 Task: For heading Arial with bold.  font size for heading22,  'Change the font style of data to'Arial Narrow.  and font size to 14,  Change the alignment of both headline & data to Align middle.  In the sheet  CashFlow reviewbook
Action: Mouse moved to (109, 162)
Screenshot: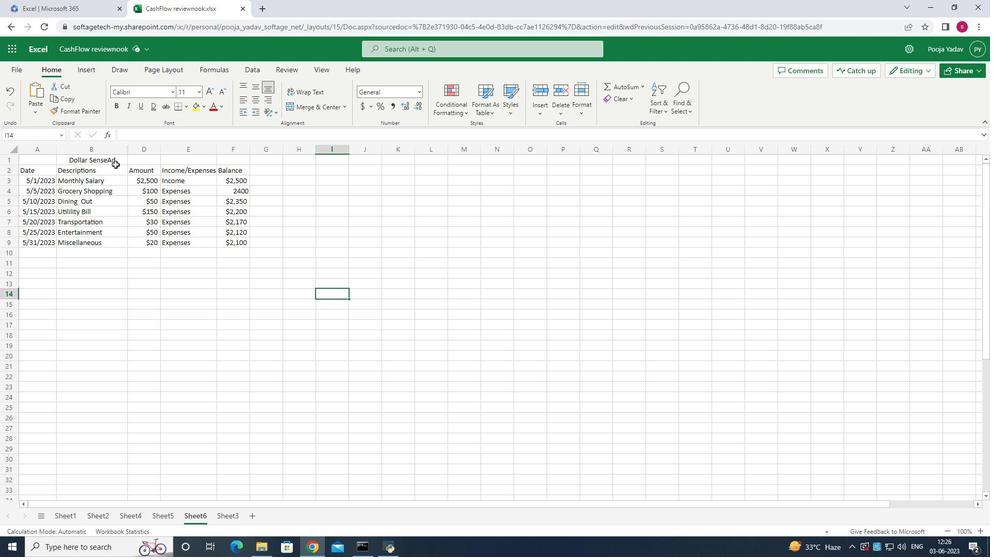 
Action: Mouse pressed left at (109, 162)
Screenshot: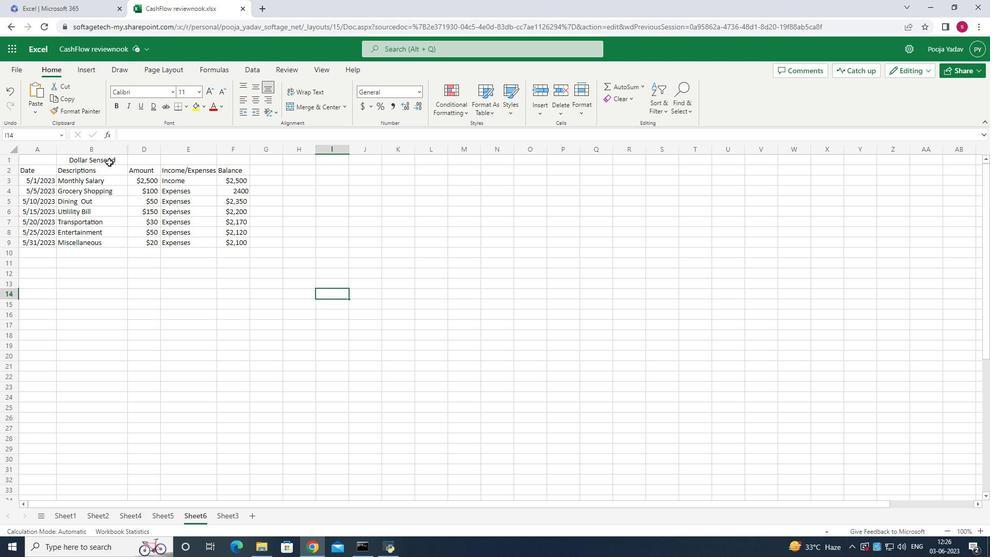 
Action: Mouse moved to (170, 92)
Screenshot: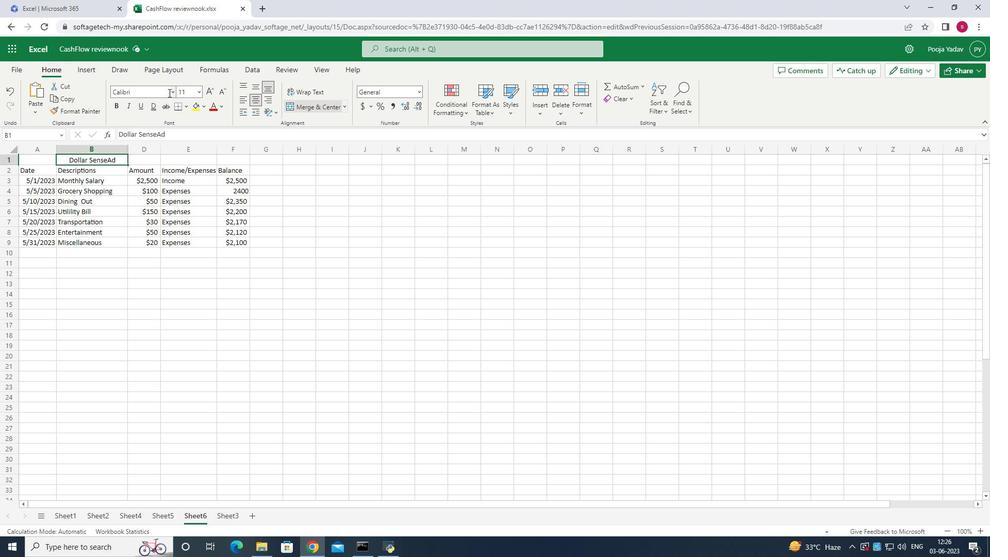 
Action: Mouse pressed left at (170, 92)
Screenshot: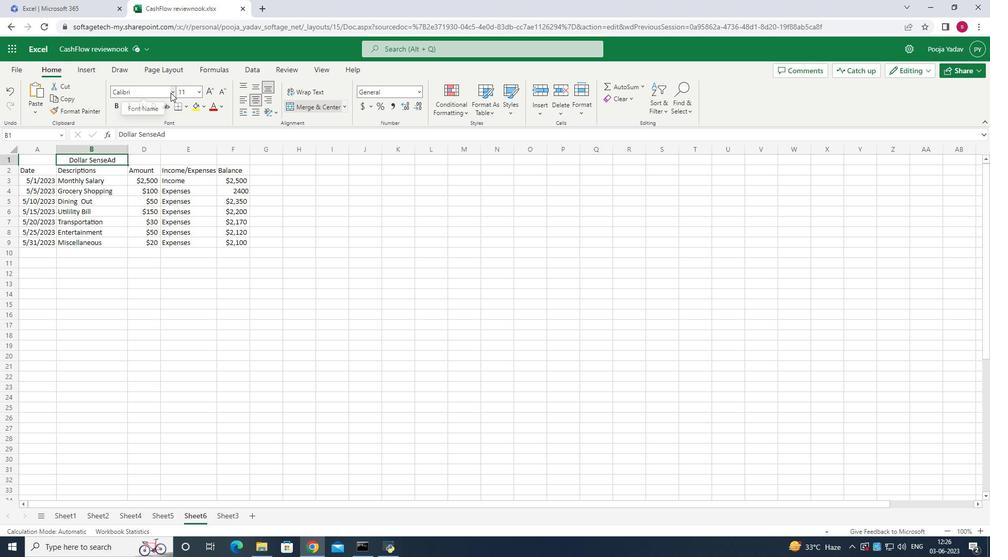 
Action: Mouse moved to (154, 132)
Screenshot: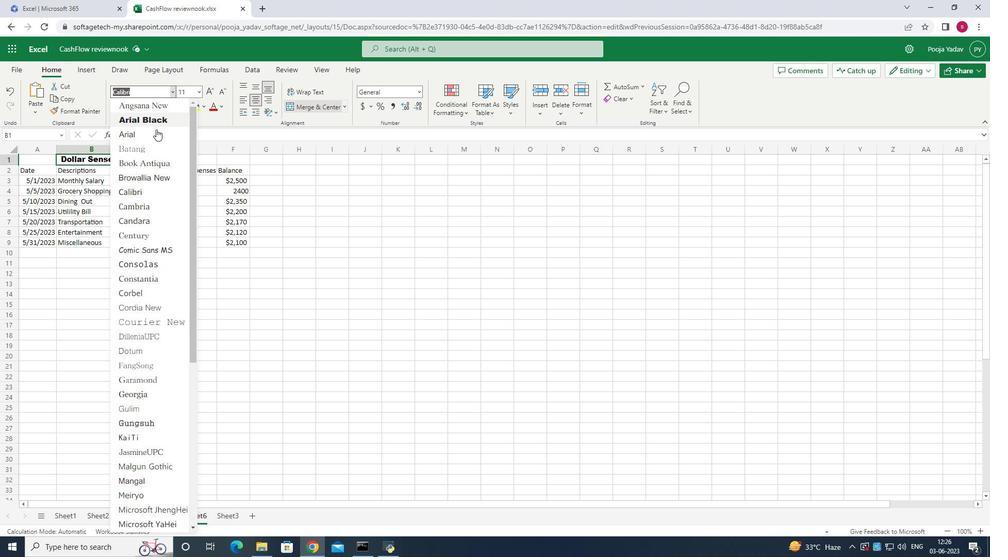 
Action: Mouse pressed left at (154, 132)
Screenshot: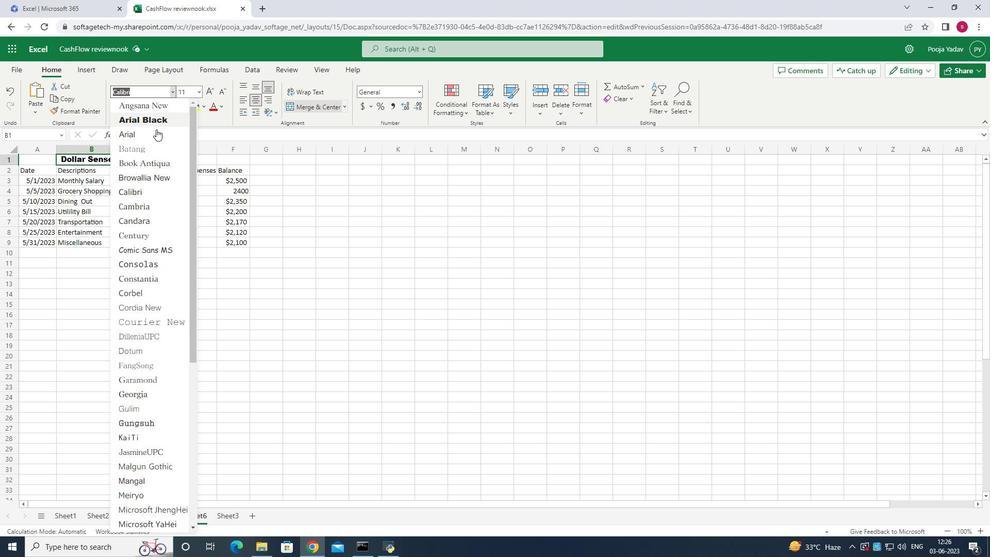 
Action: Mouse moved to (199, 94)
Screenshot: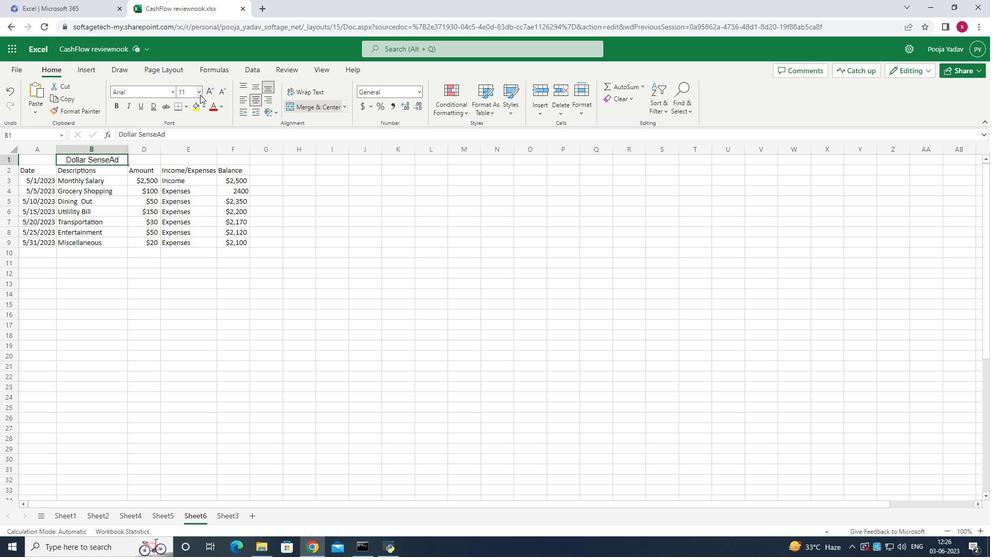 
Action: Mouse pressed left at (199, 94)
Screenshot: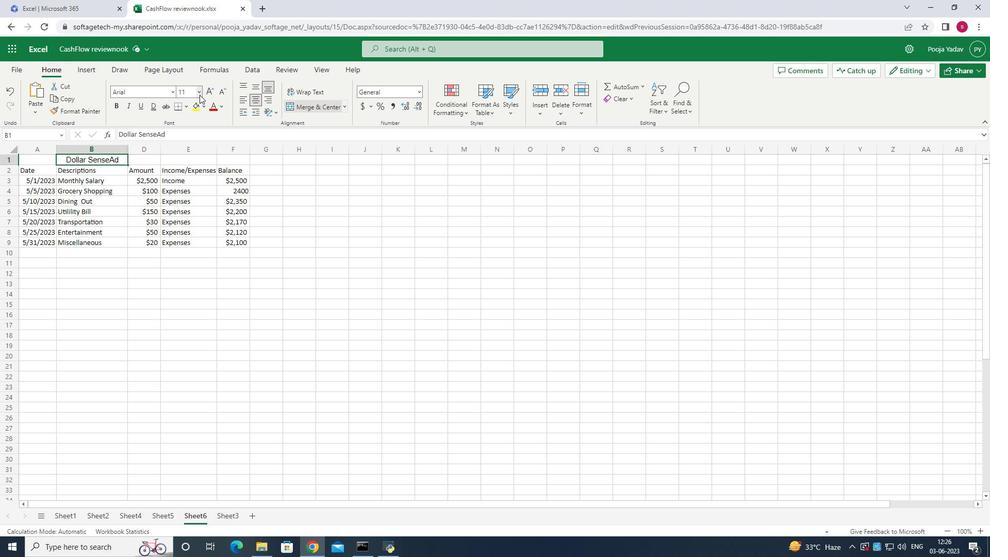 
Action: Mouse moved to (182, 218)
Screenshot: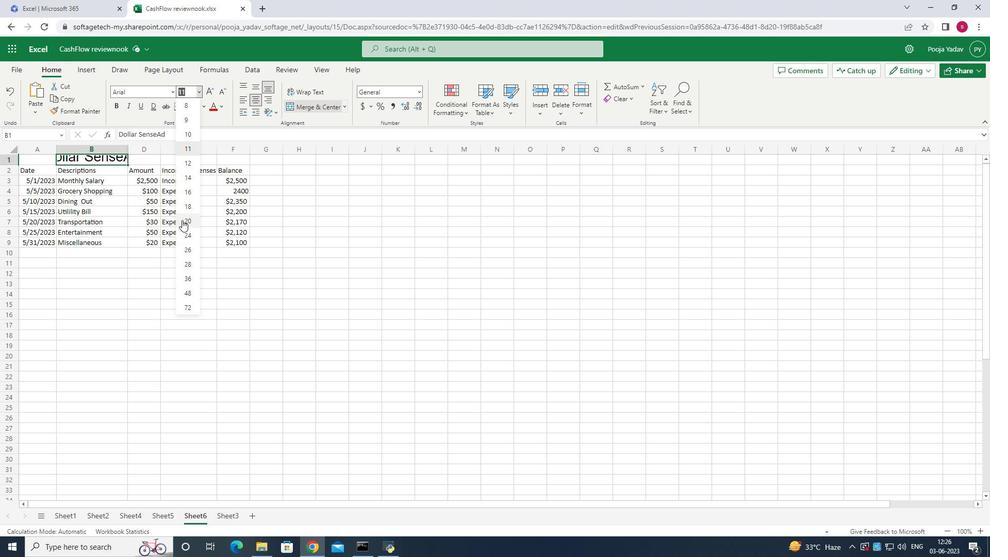 
Action: Mouse pressed left at (182, 218)
Screenshot: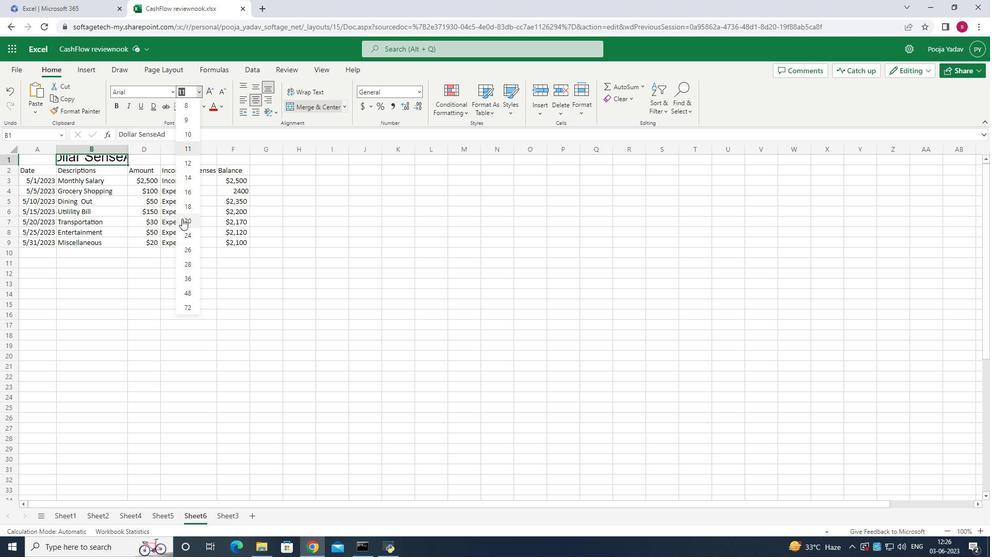 
Action: Mouse moved to (43, 169)
Screenshot: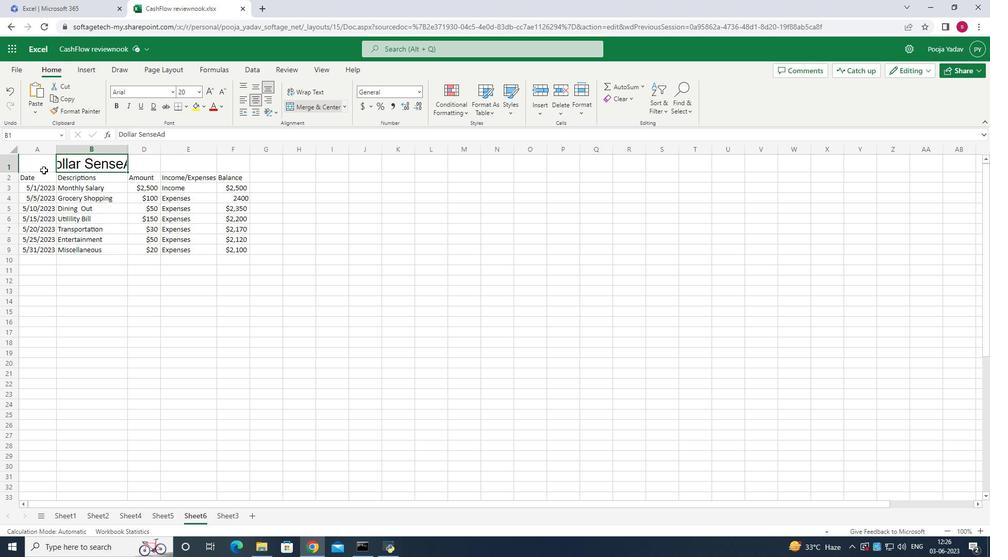 
Action: Mouse pressed left at (43, 169)
Screenshot: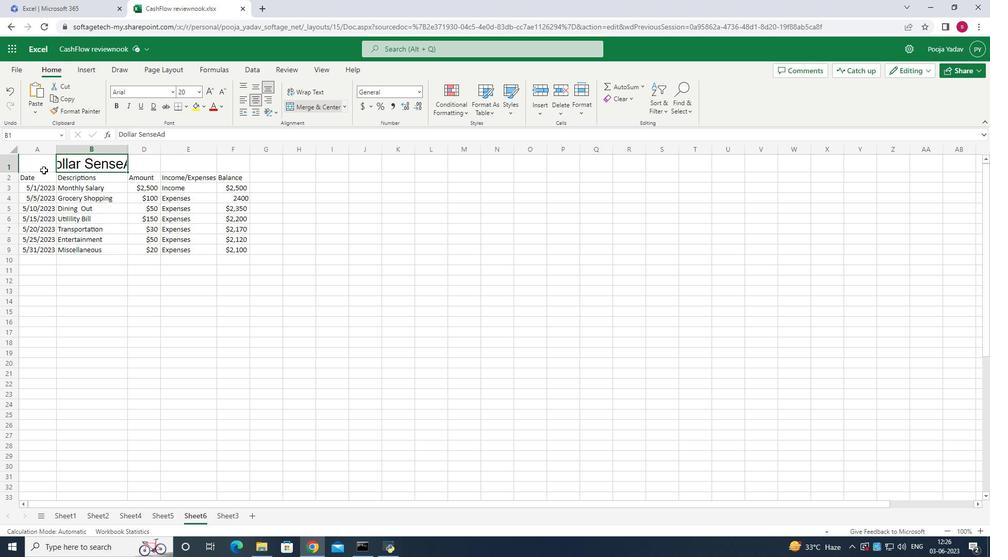 
Action: Mouse moved to (86, 290)
Screenshot: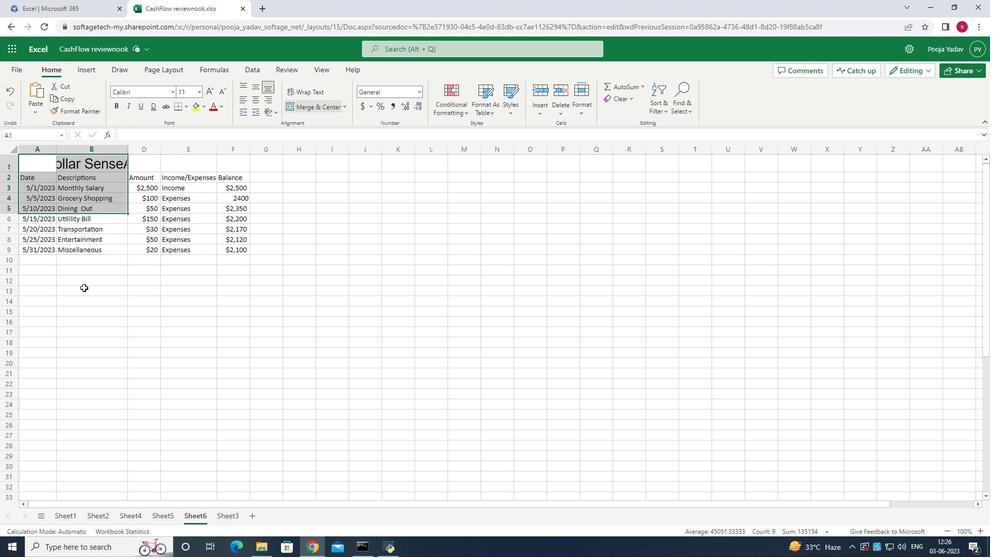 
Action: Mouse pressed left at (86, 290)
Screenshot: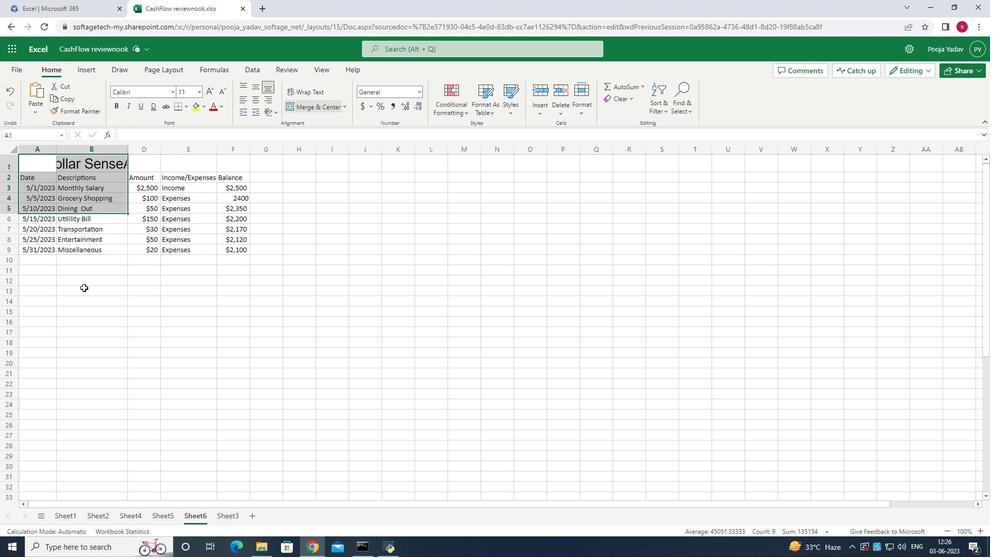 
Action: Mouse moved to (28, 178)
Screenshot: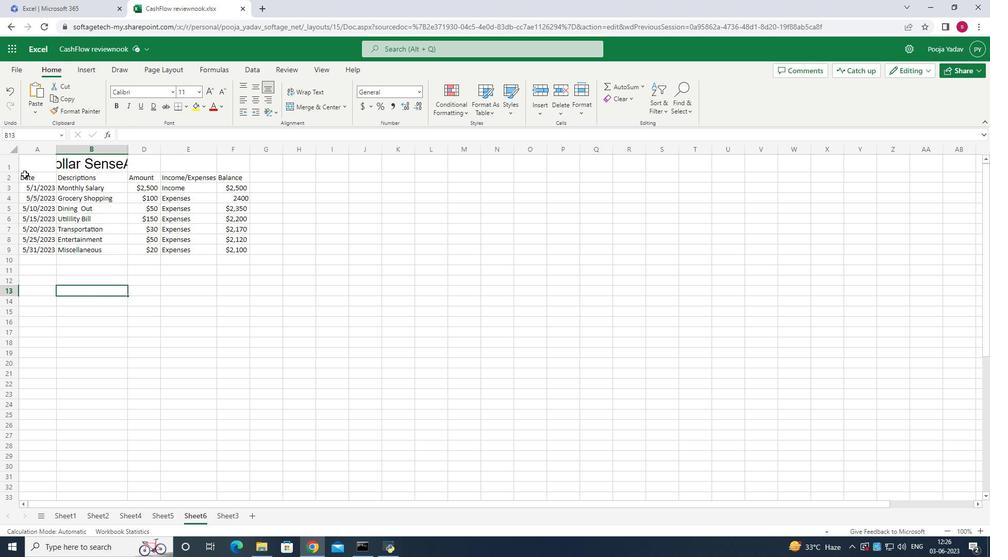 
Action: Mouse pressed left at (28, 178)
Screenshot: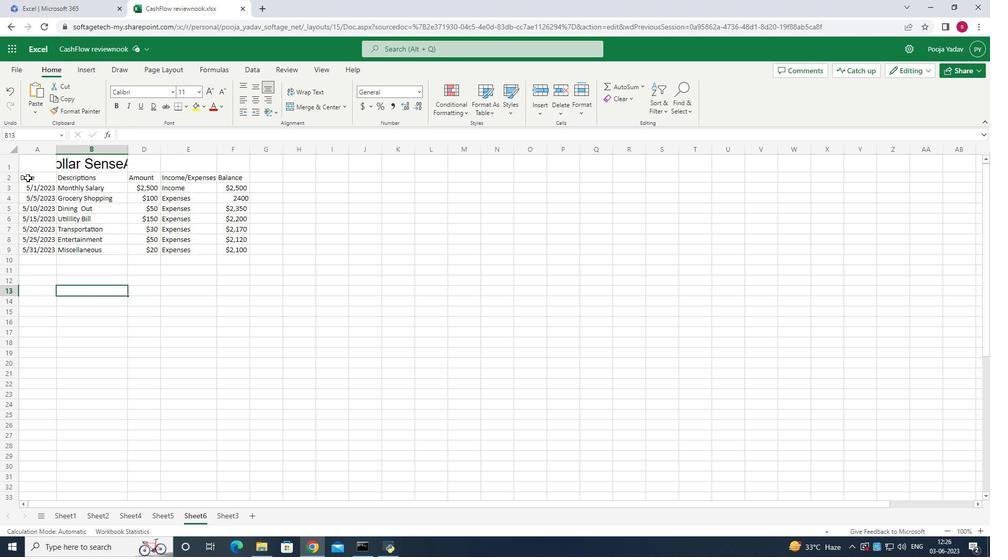 
Action: Mouse moved to (199, 92)
Screenshot: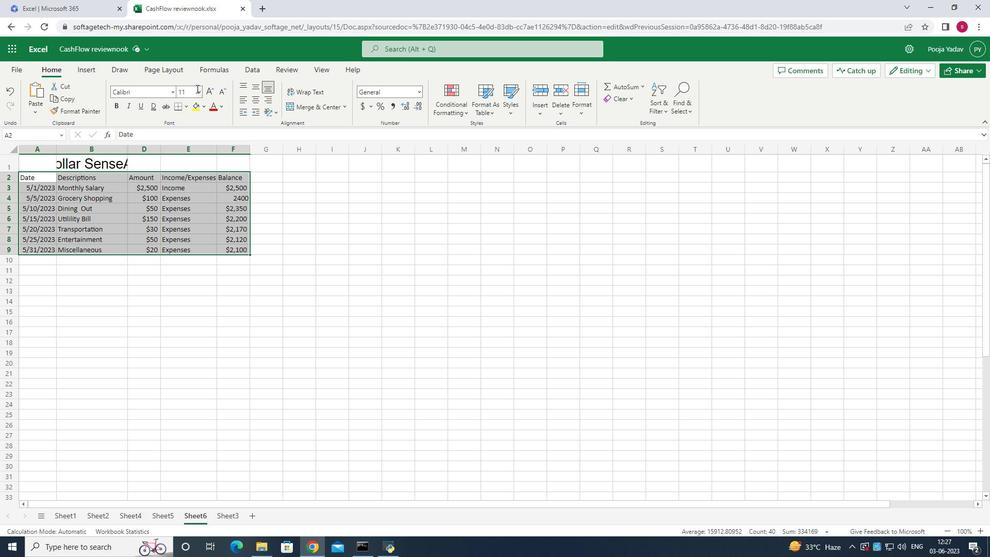 
Action: Mouse pressed left at (199, 92)
Screenshot: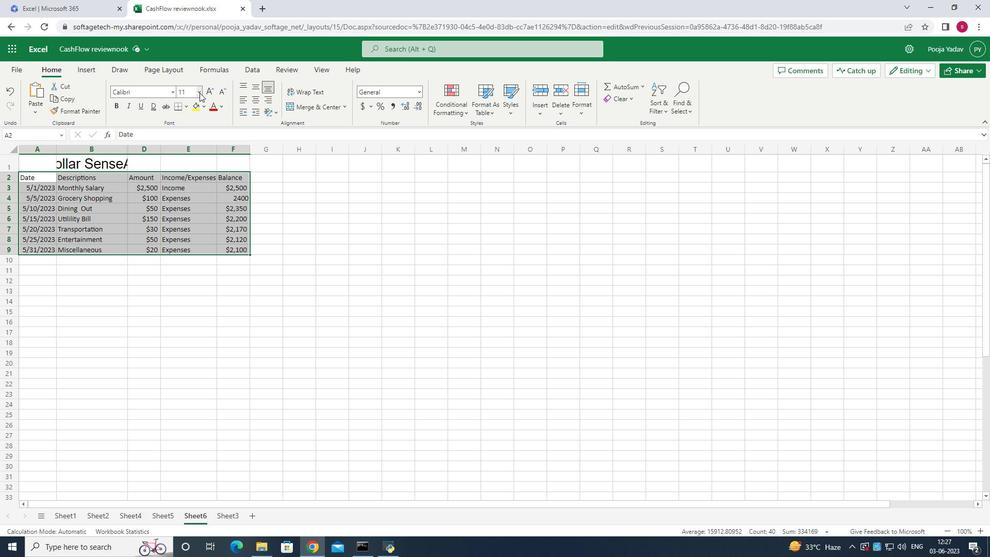 
Action: Mouse pressed left at (199, 92)
Screenshot: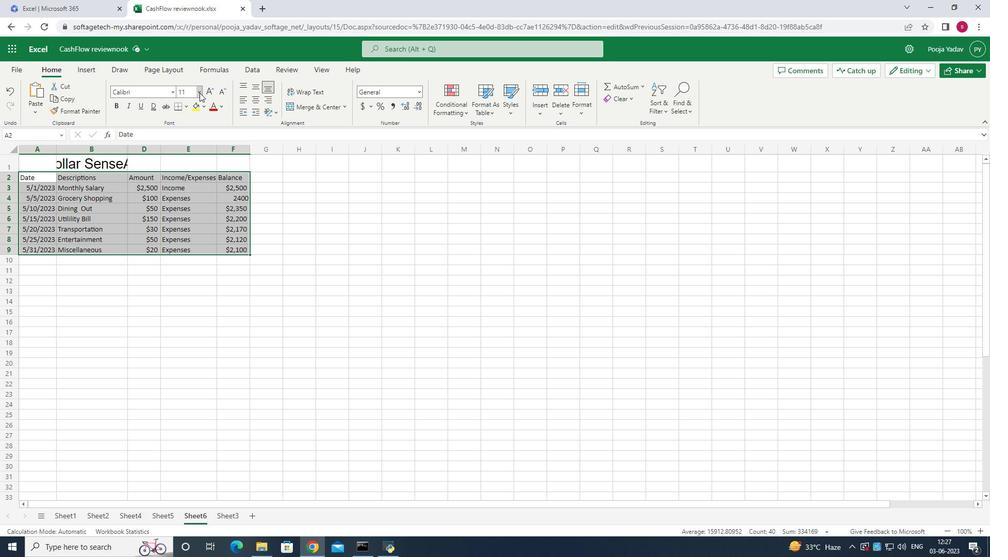 
Action: Mouse pressed left at (199, 92)
Screenshot: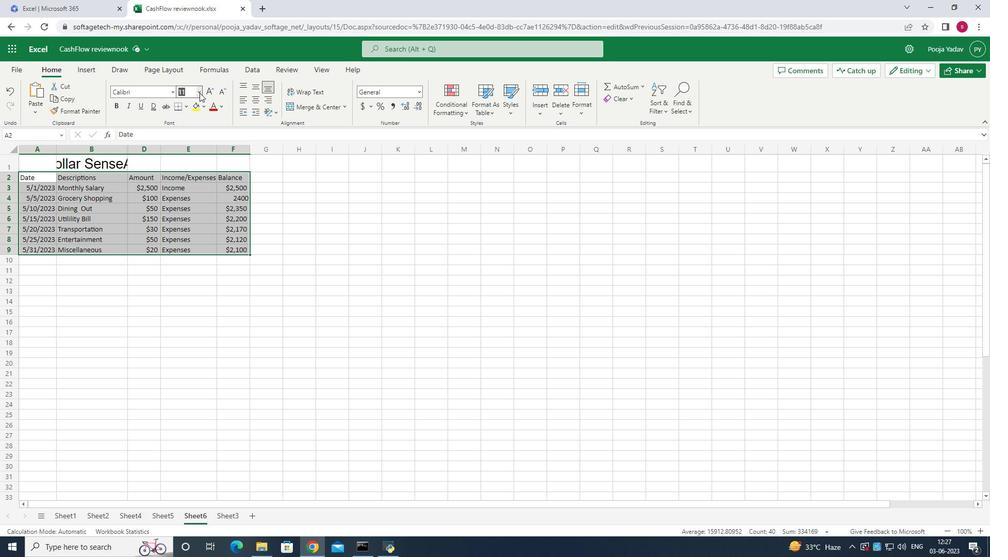 
Action: Mouse moved to (184, 175)
Screenshot: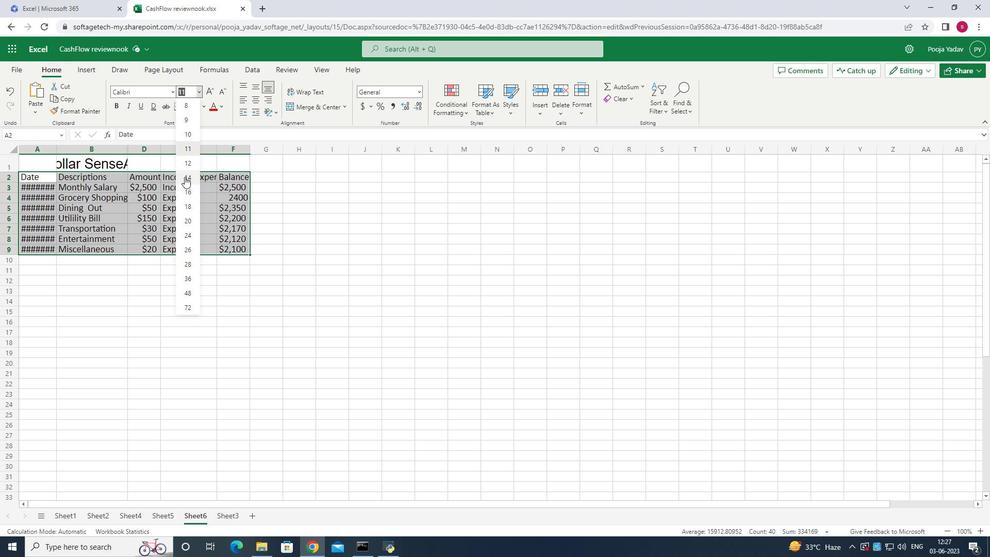 
Action: Mouse pressed left at (184, 175)
Screenshot: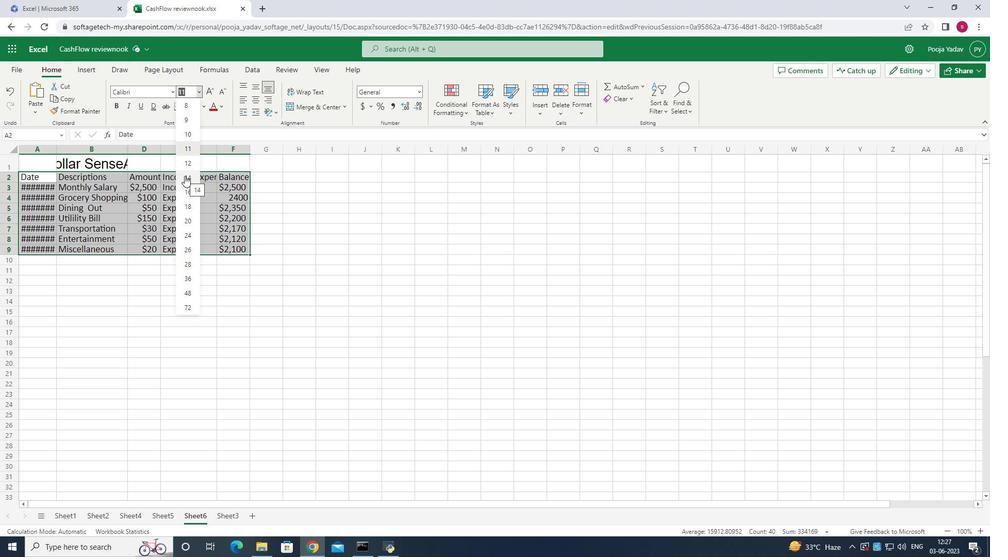 
Action: Mouse moved to (243, 294)
Screenshot: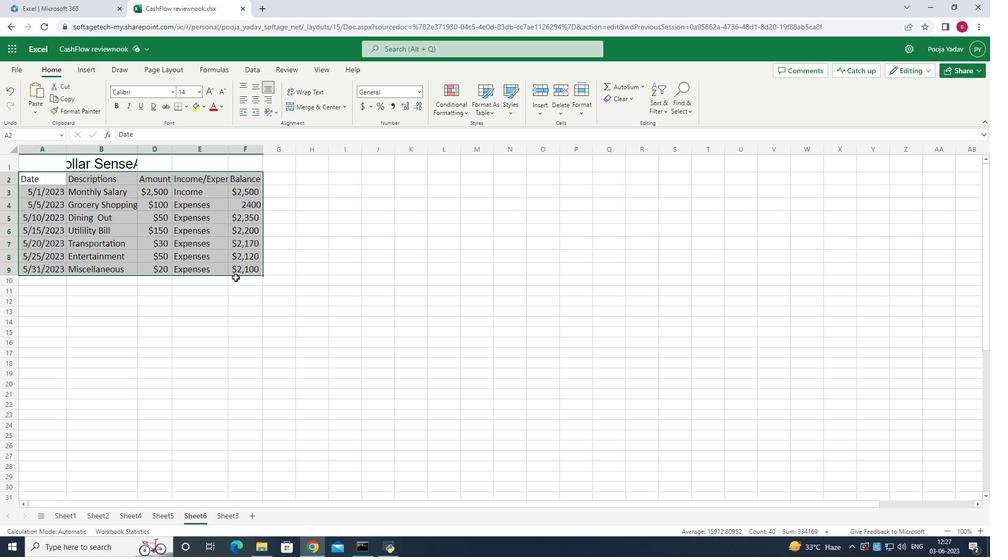 
Action: Mouse pressed left at (243, 294)
Screenshot: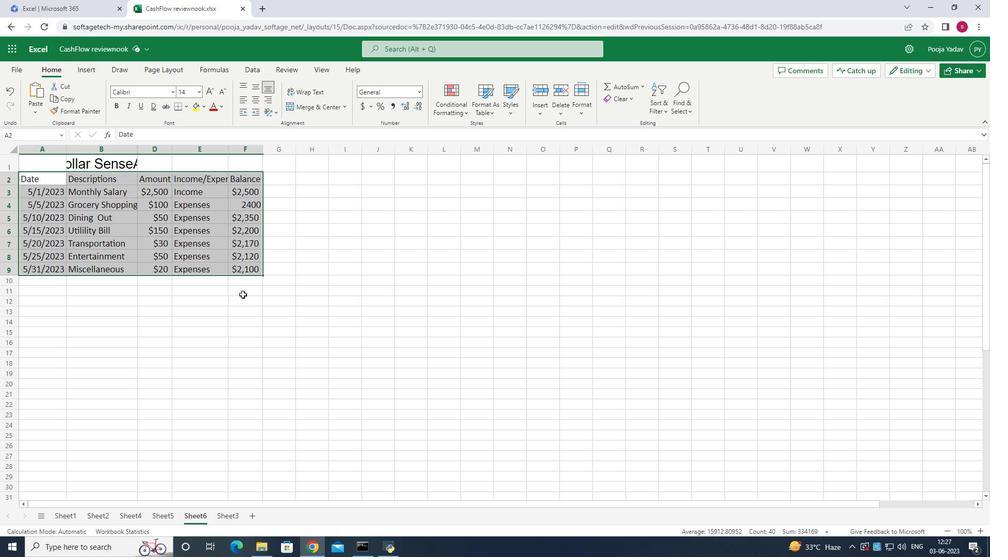 
Action: Mouse moved to (65, 165)
Screenshot: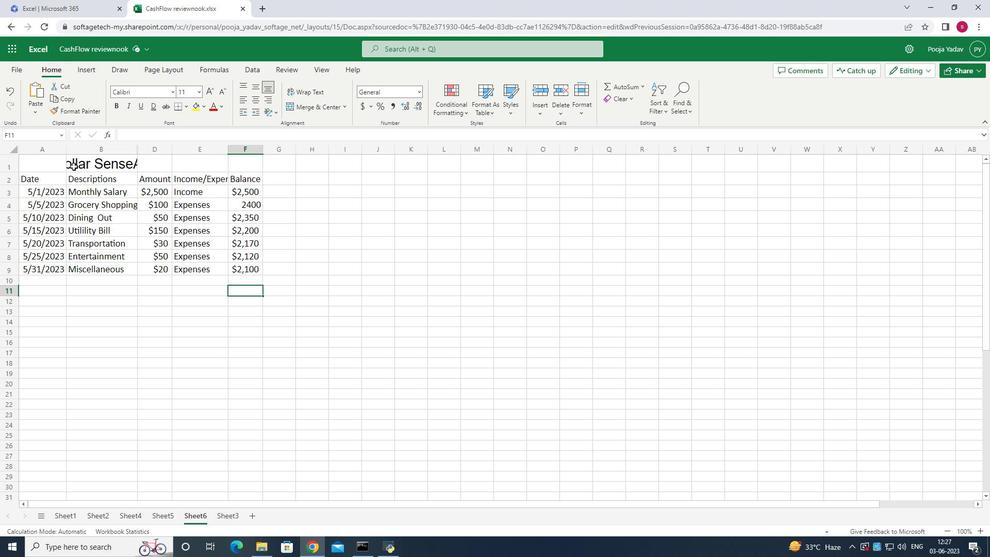 
Action: Mouse pressed left at (65, 165)
Screenshot: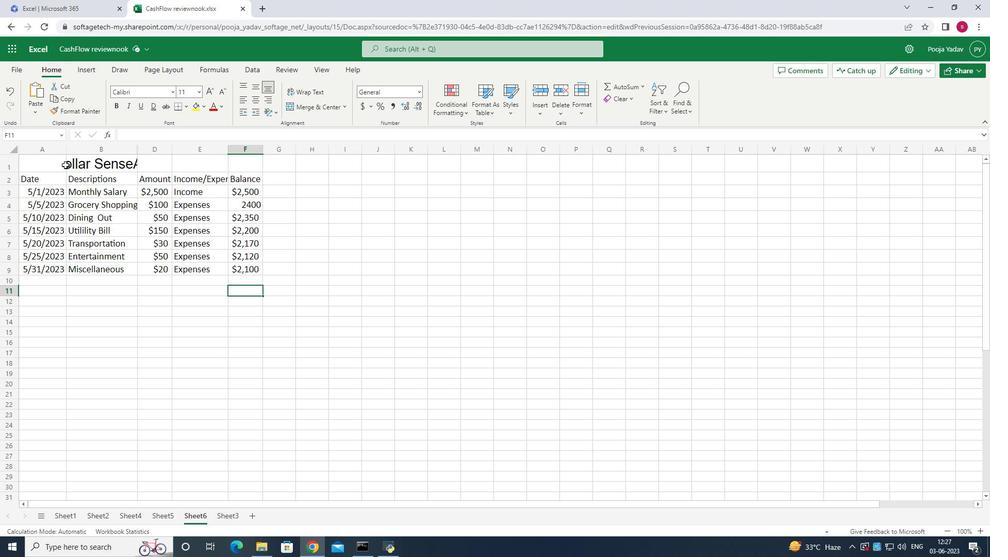 
Action: Mouse moved to (309, 108)
Screenshot: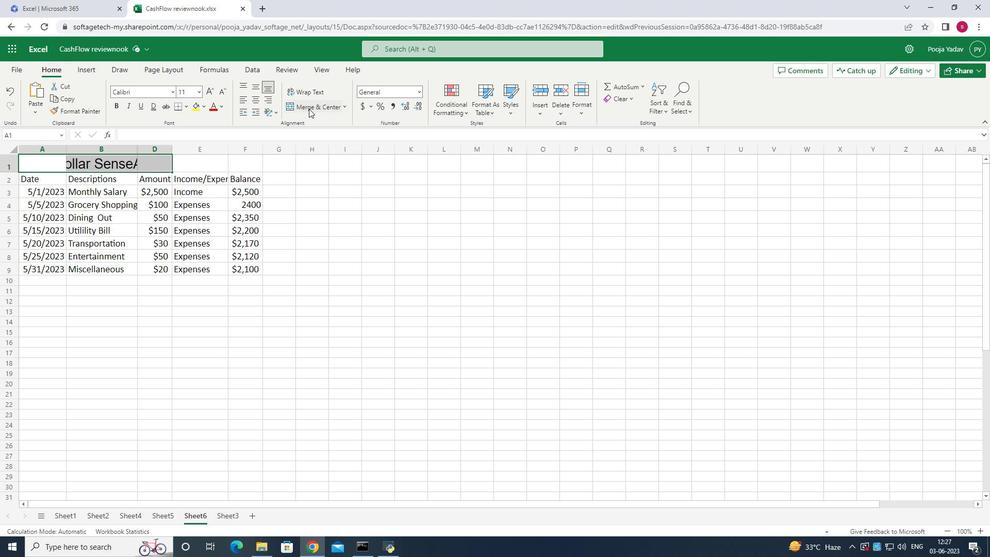 
Action: Mouse pressed left at (309, 108)
Screenshot: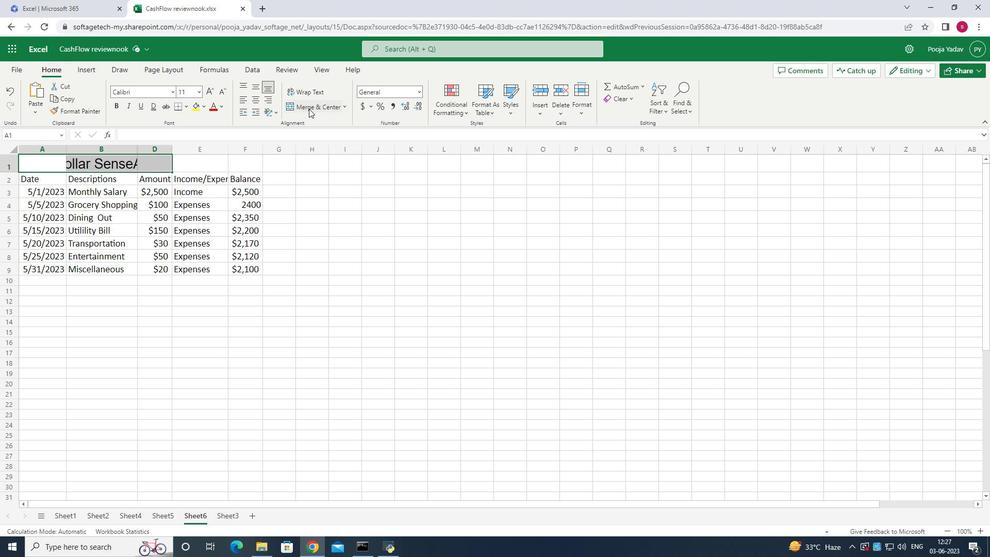 
Action: Mouse moved to (302, 304)
Screenshot: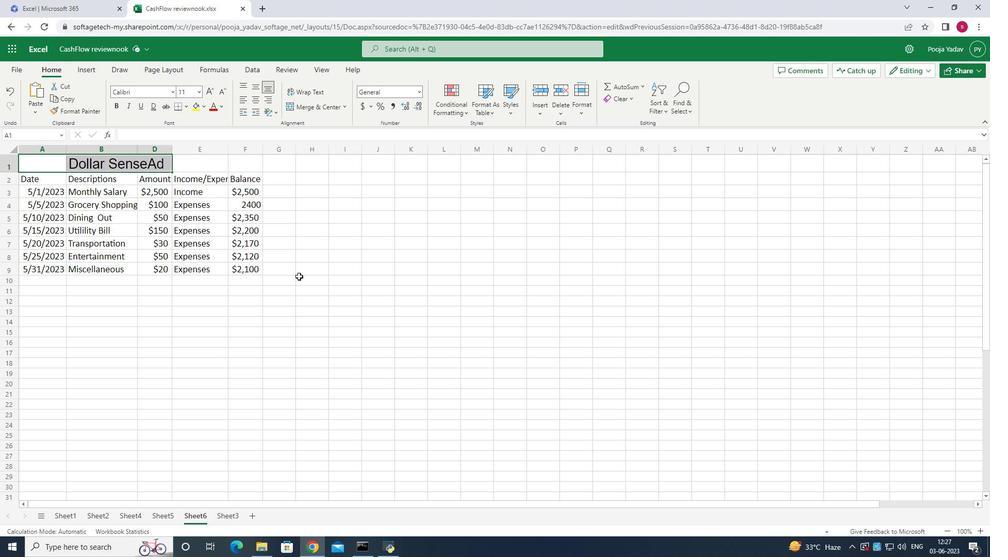 
Action: Mouse pressed left at (302, 304)
Screenshot: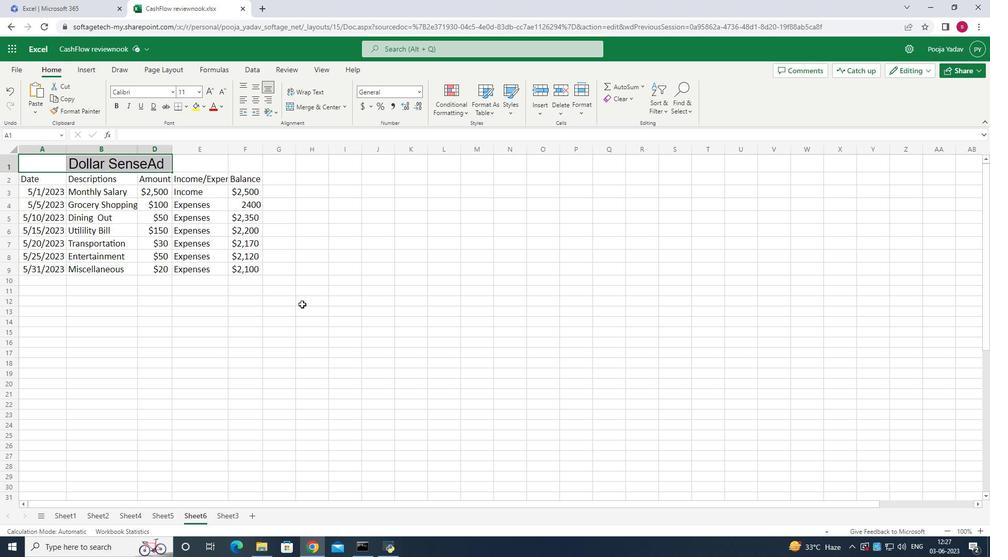 
Action: Mouse moved to (54, 161)
Screenshot: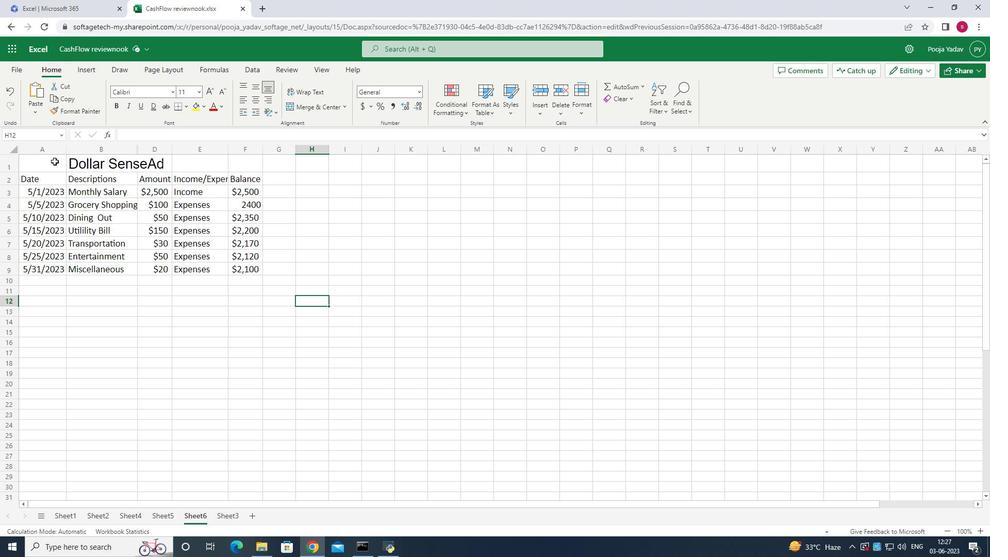 
Action: Mouse pressed left at (54, 161)
Screenshot: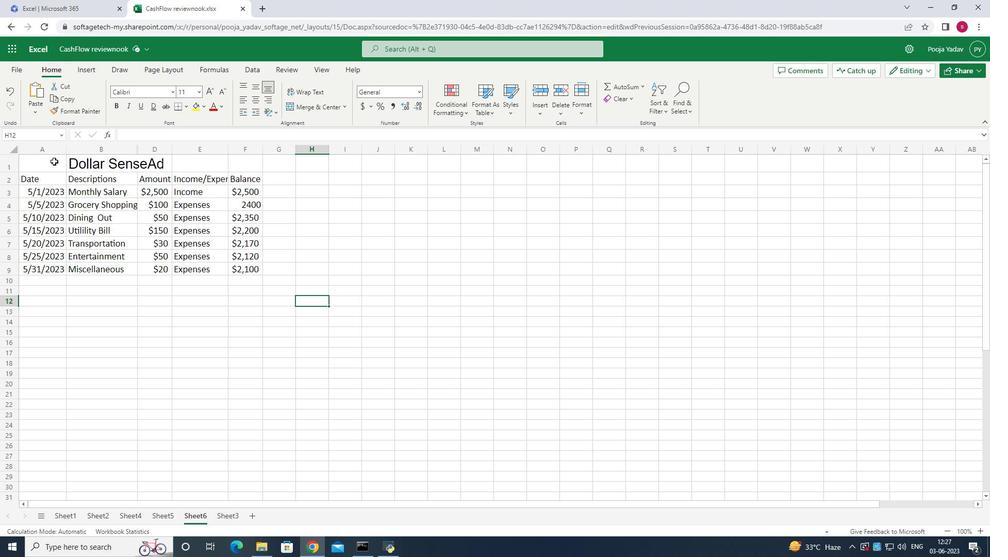 
Action: Mouse moved to (249, 85)
Screenshot: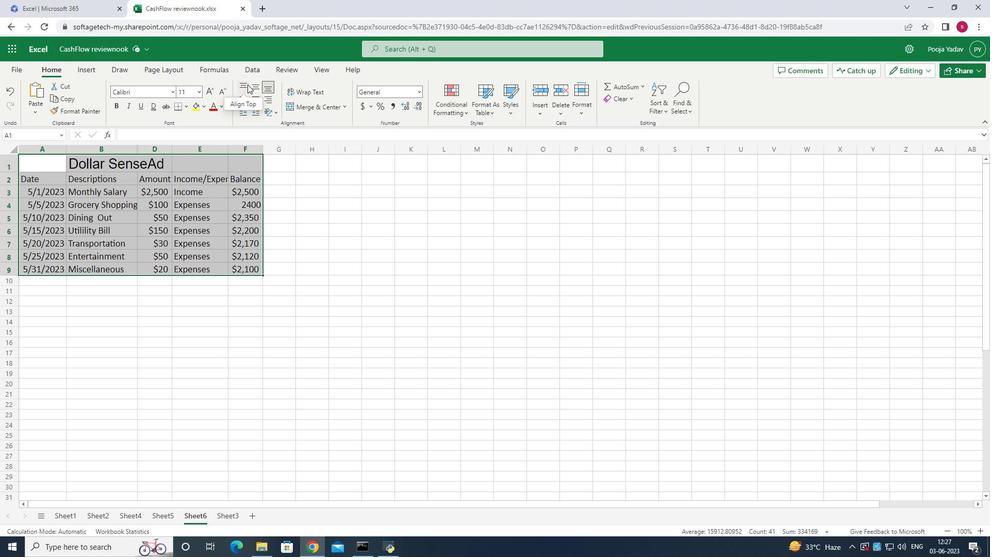 
Action: Mouse pressed left at (249, 85)
Screenshot: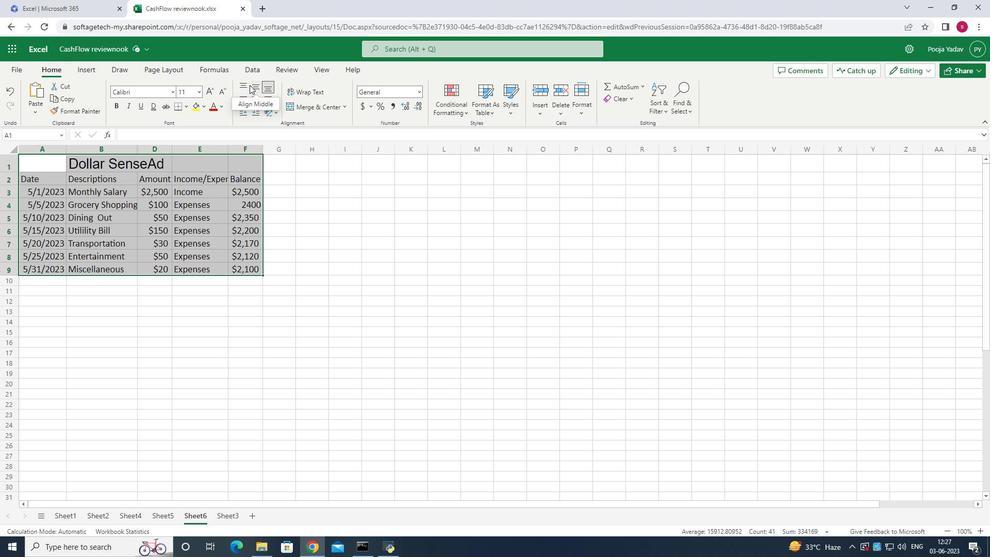 
Action: Mouse moved to (242, 228)
Screenshot: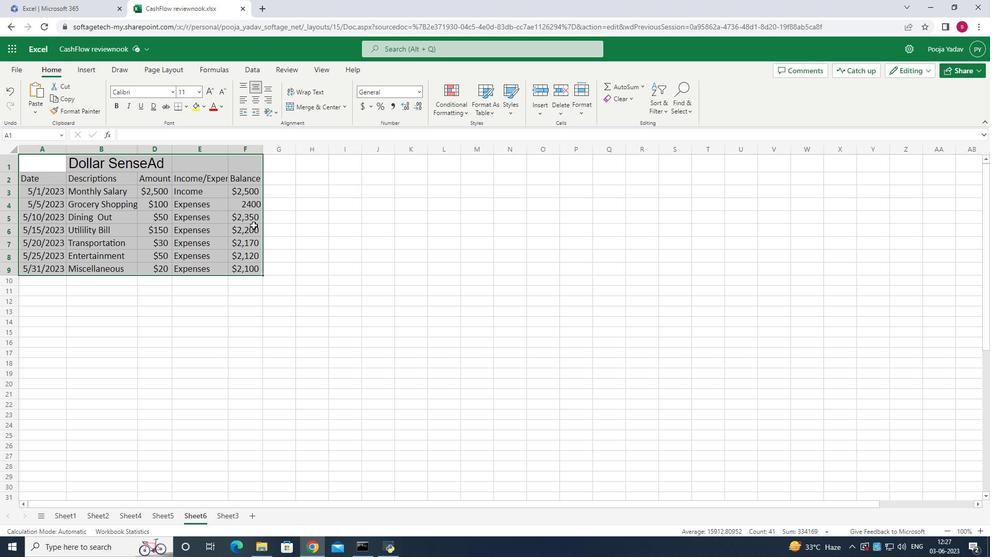 
Action: Mouse pressed left at (242, 228)
Screenshot: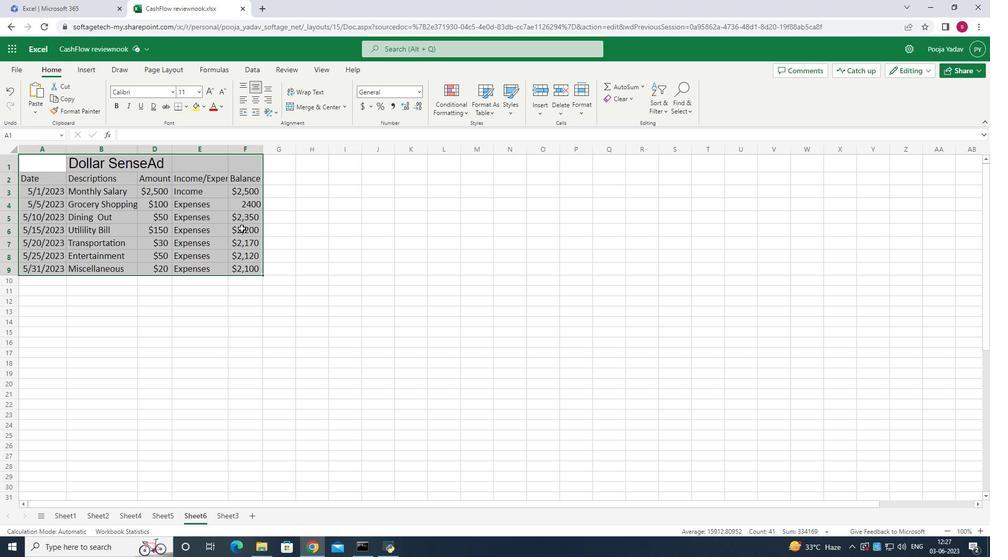 
Action: Mouse moved to (546, 273)
Screenshot: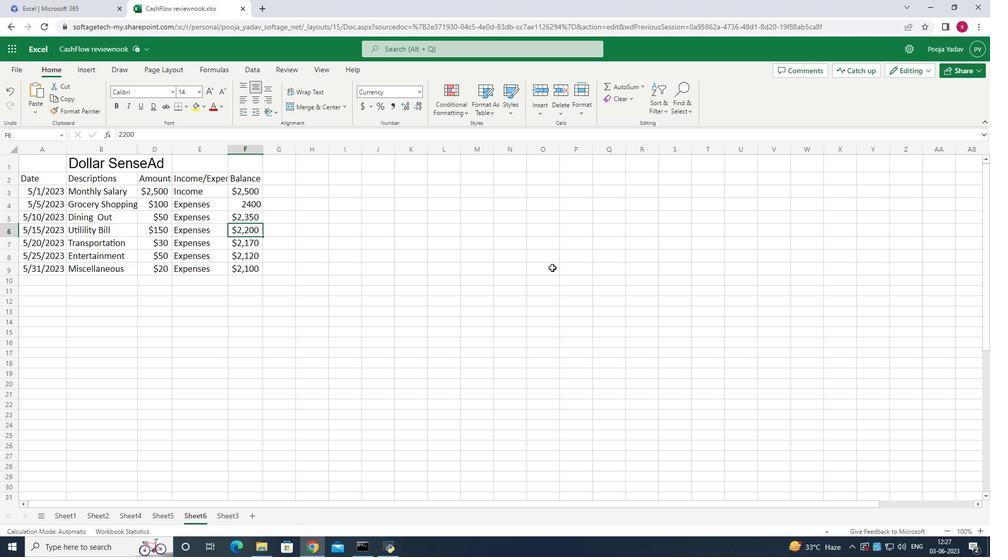 
